 Task: Change pronouns to he/him.
Action: Mouse moved to (919, 116)
Screenshot: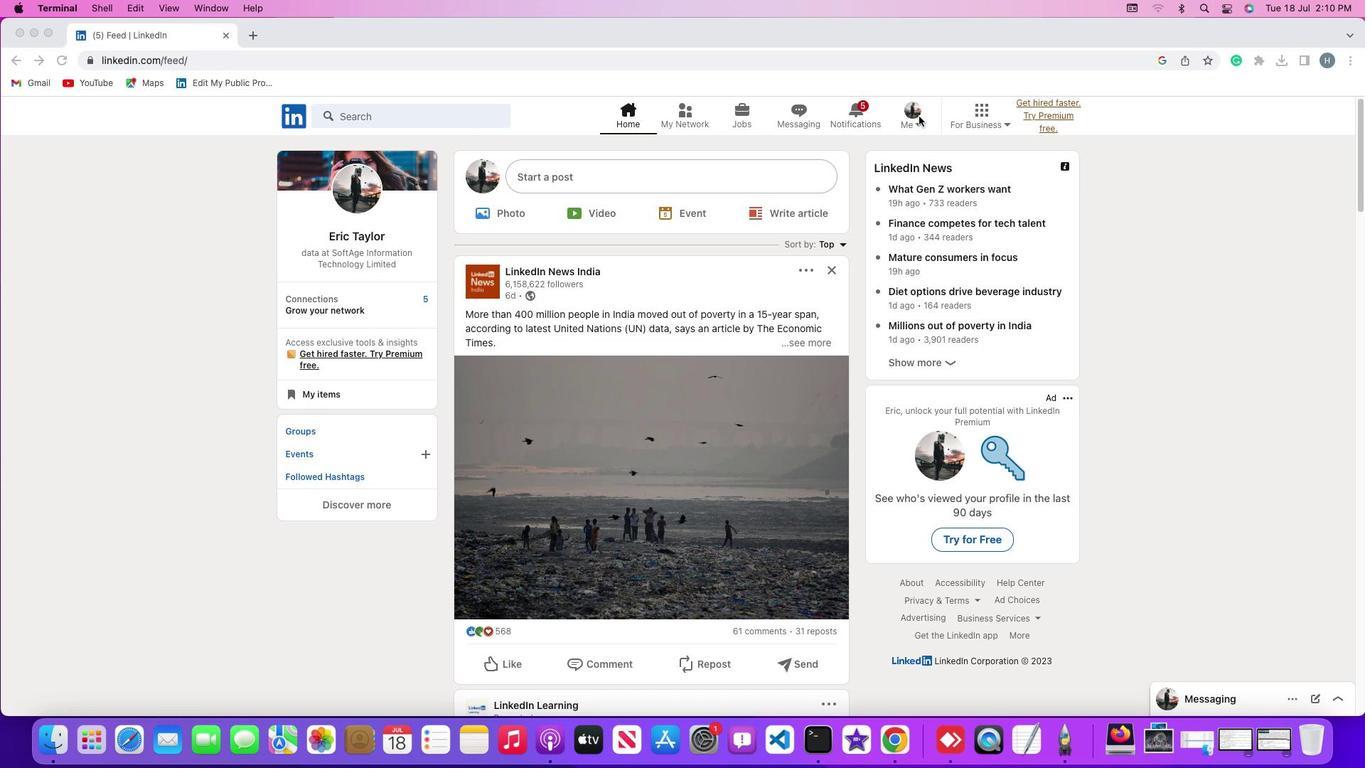
Action: Mouse pressed left at (919, 116)
Screenshot: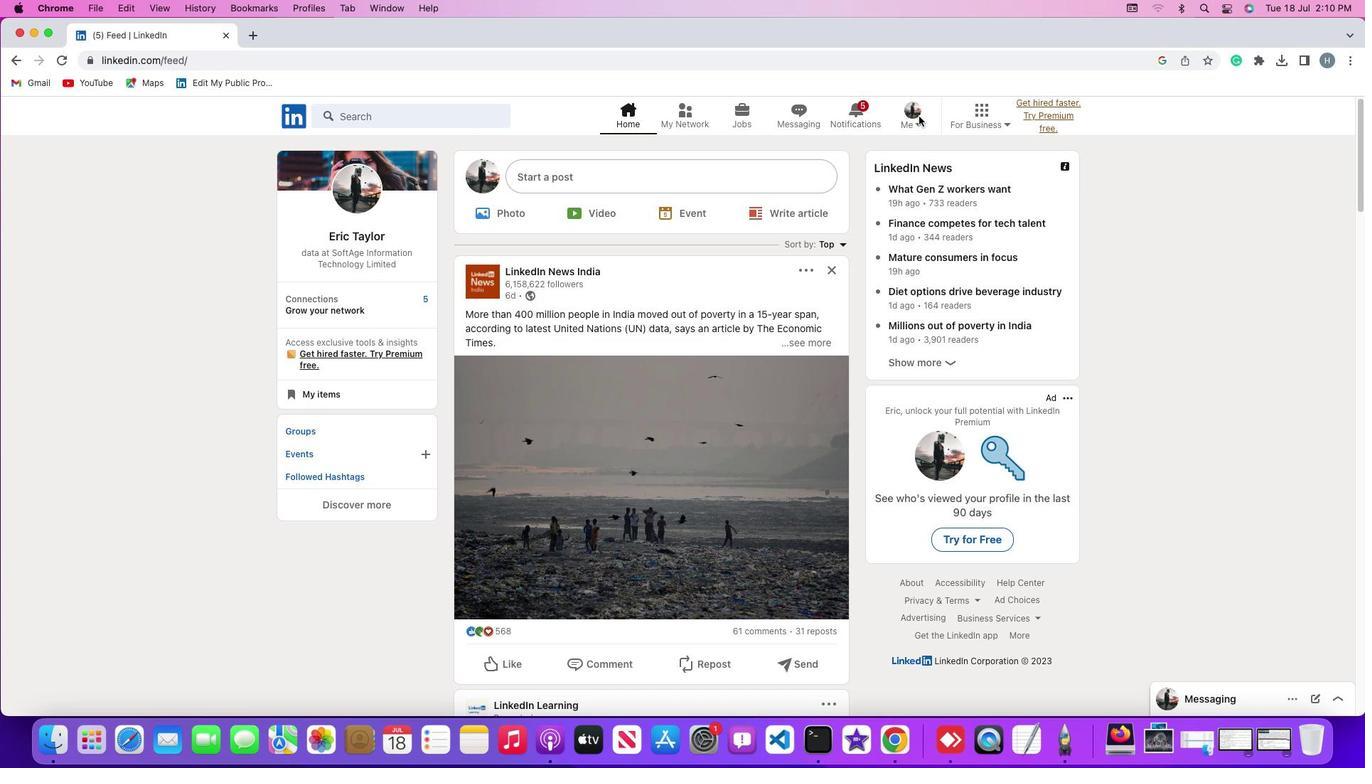 
Action: Mouse moved to (919, 119)
Screenshot: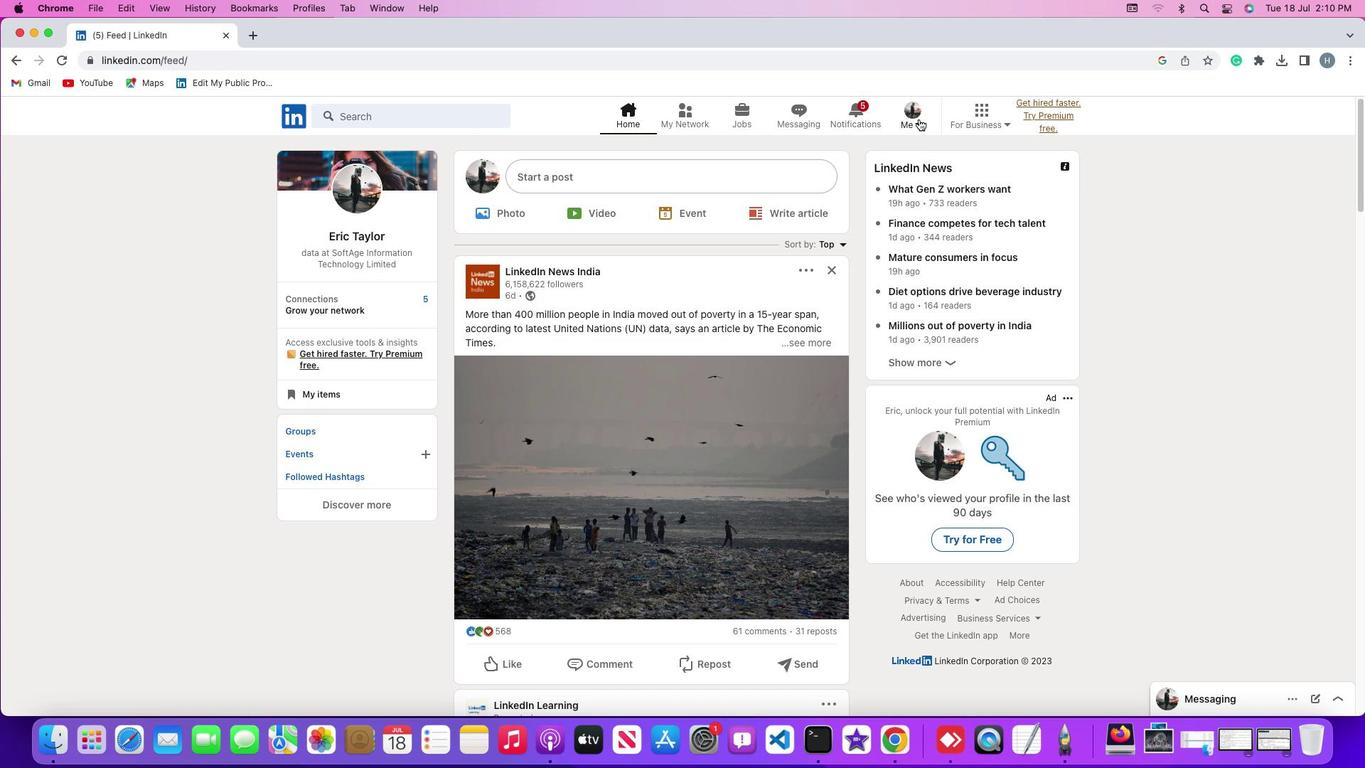 
Action: Mouse pressed left at (919, 119)
Screenshot: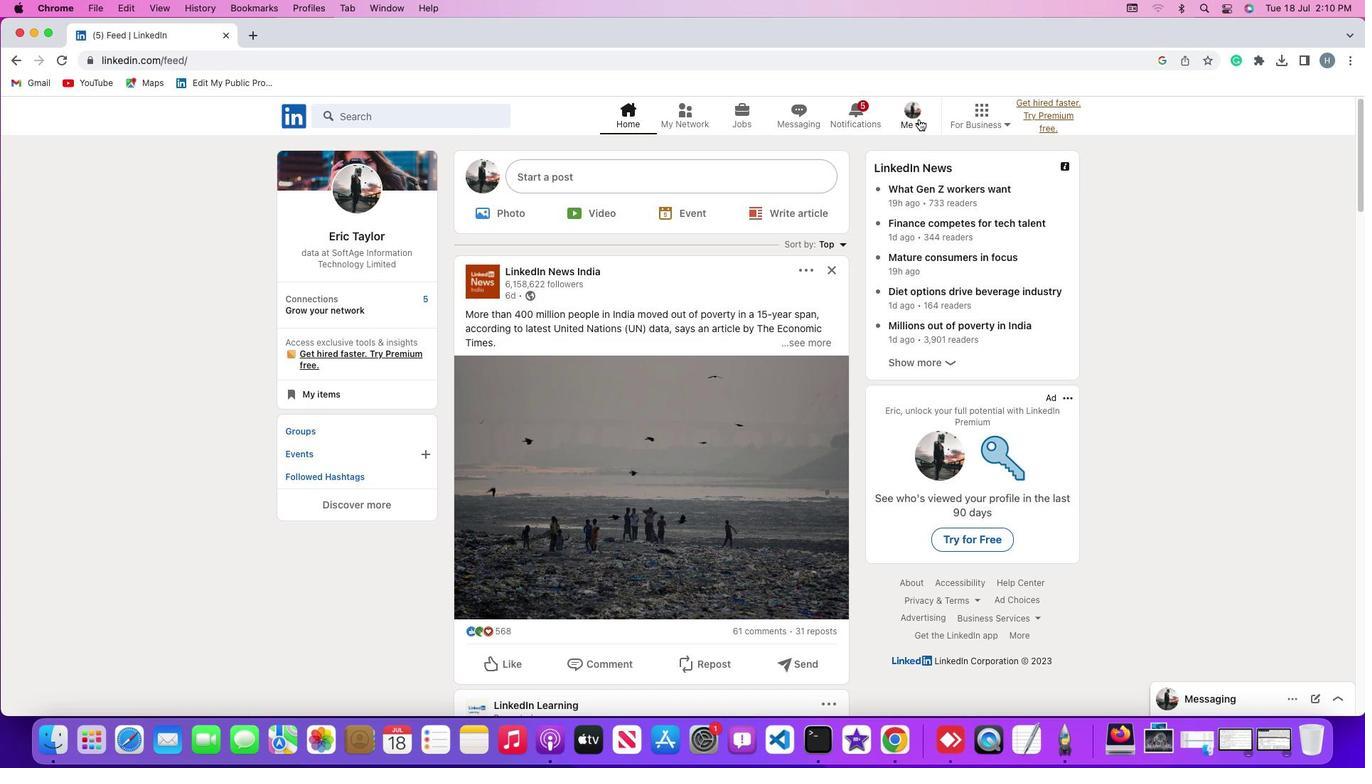 
Action: Mouse moved to (903, 203)
Screenshot: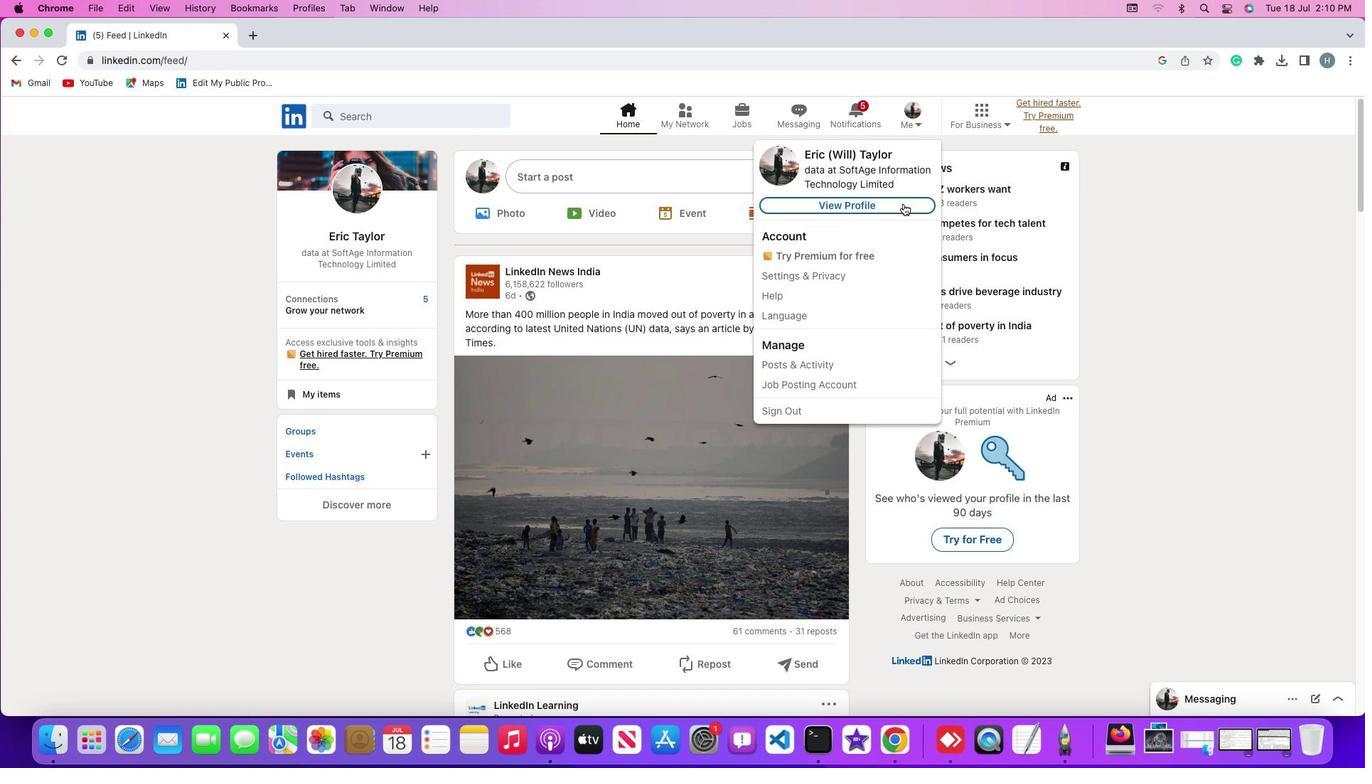 
Action: Mouse pressed left at (903, 203)
Screenshot: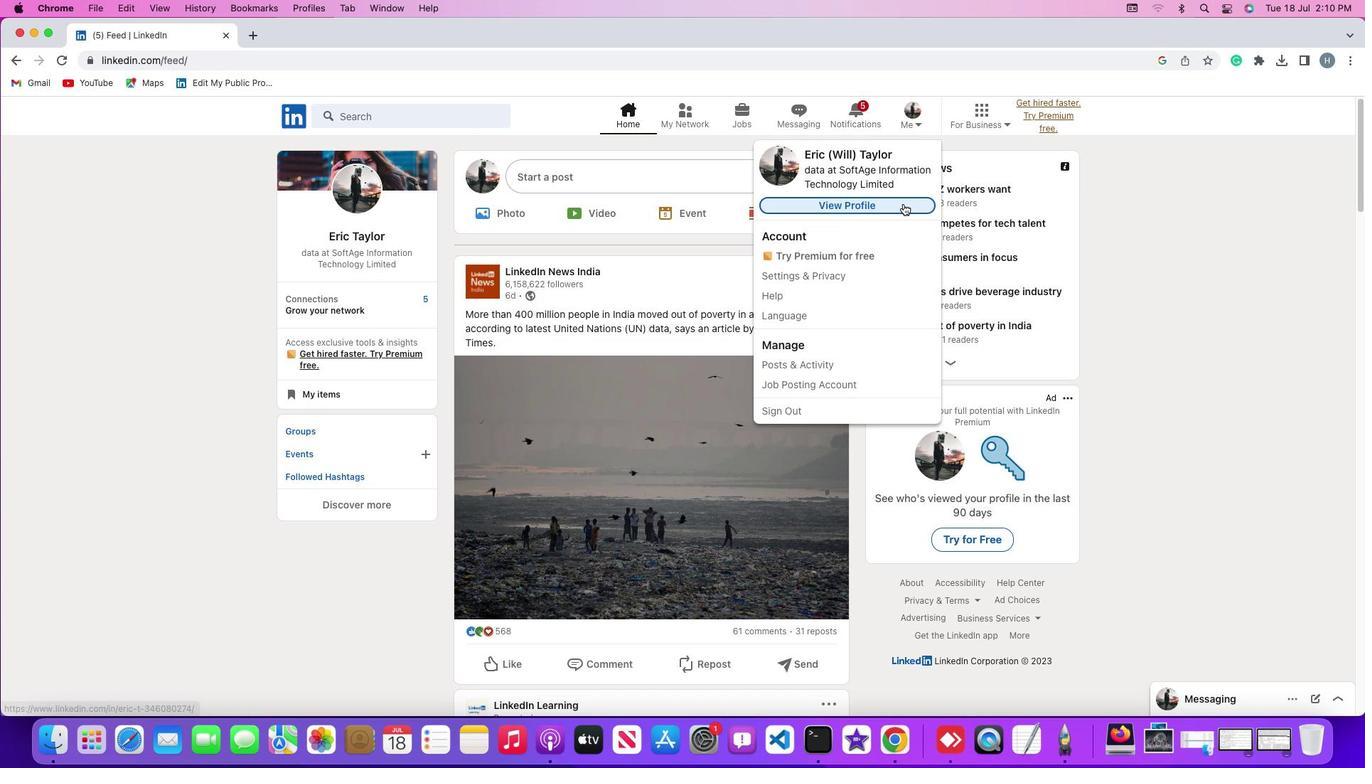 
Action: Mouse moved to (825, 315)
Screenshot: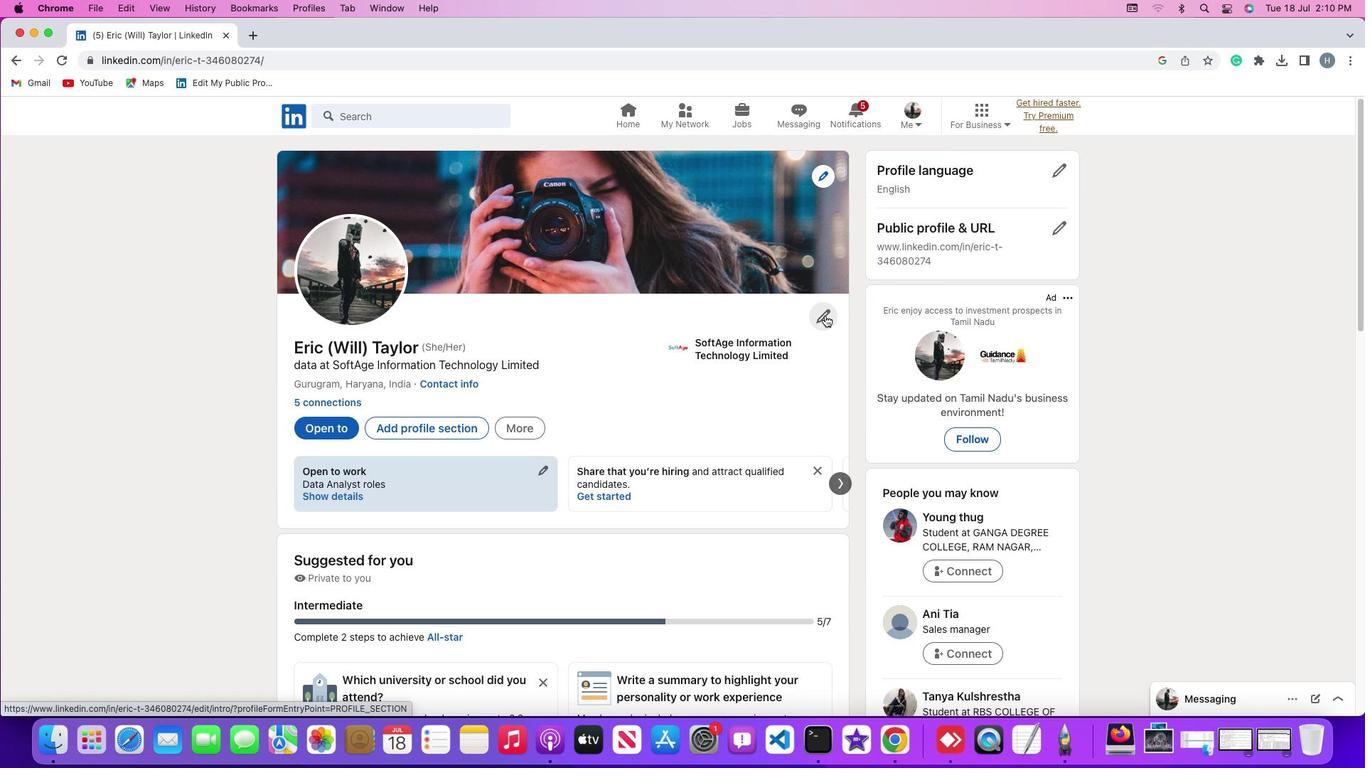 
Action: Mouse pressed left at (825, 315)
Screenshot: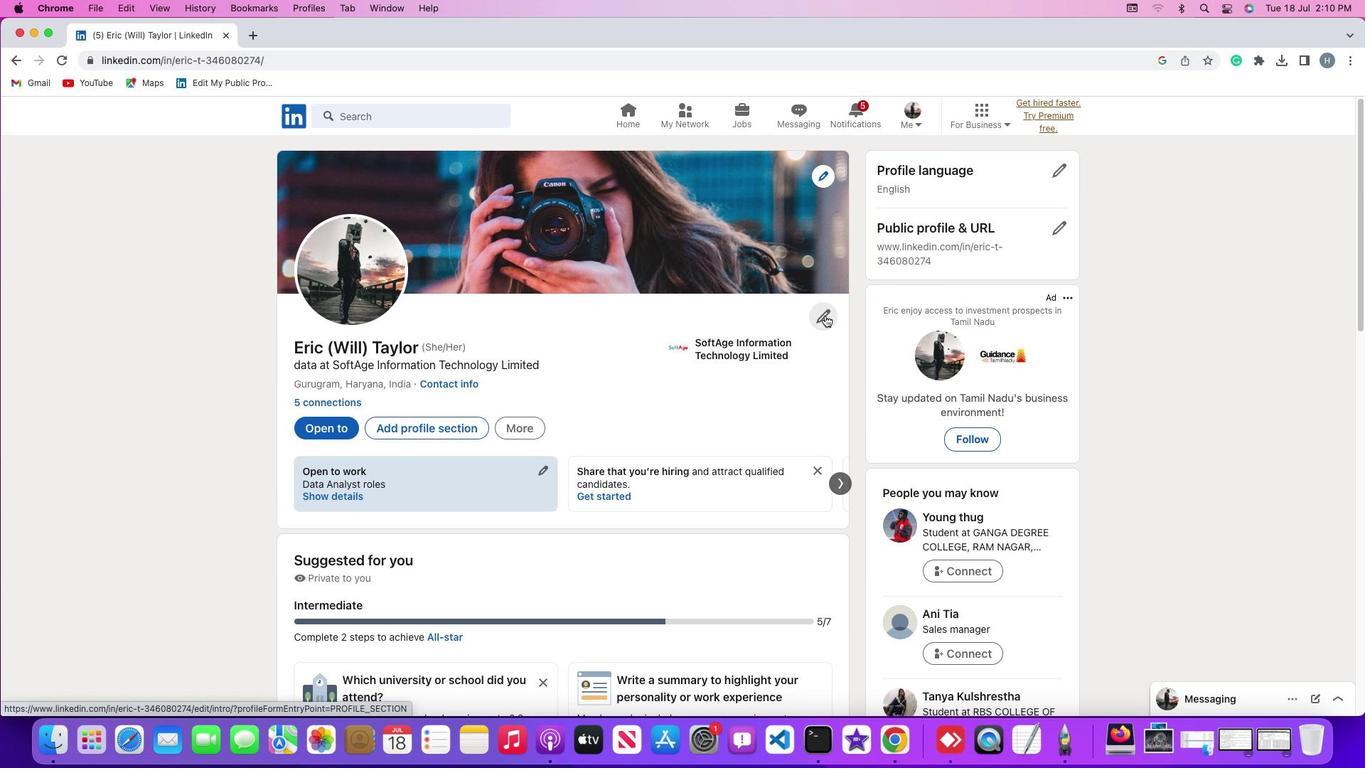 
Action: Mouse moved to (907, 474)
Screenshot: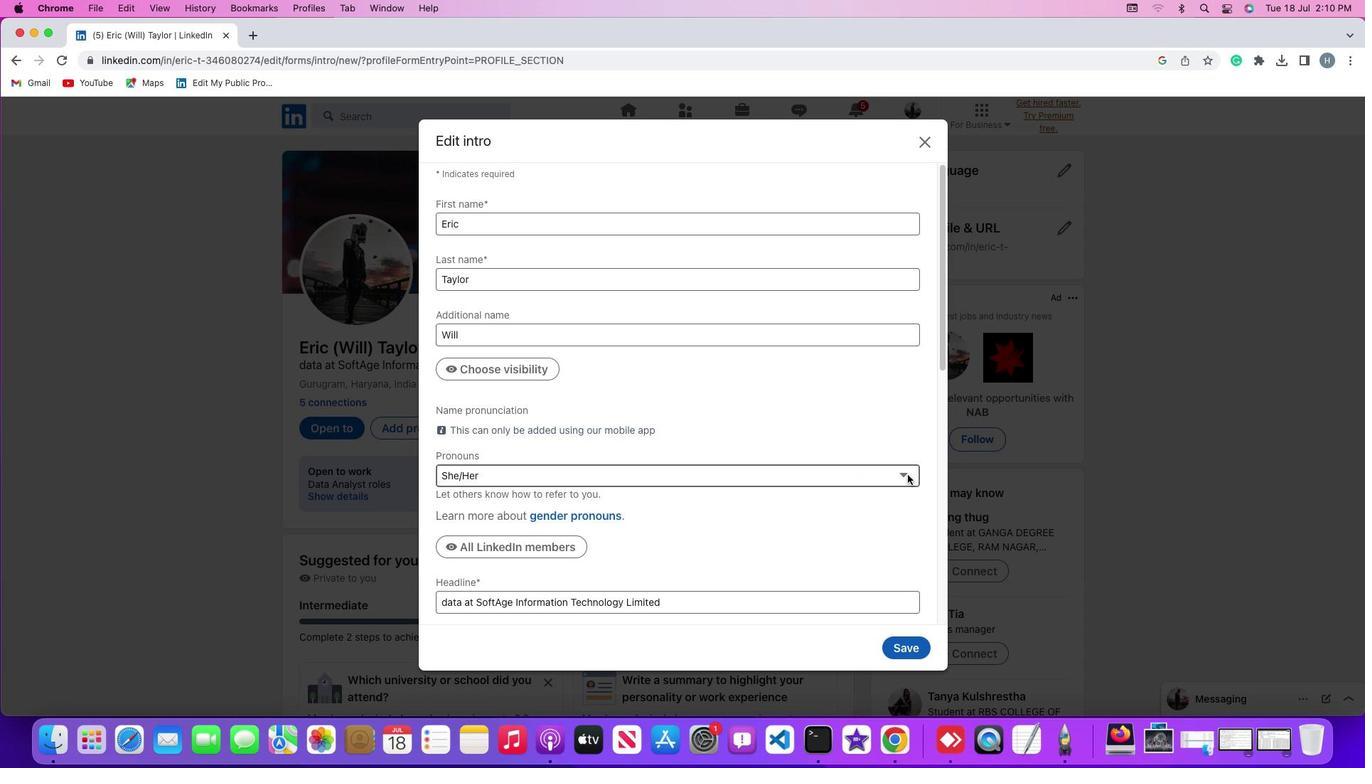 
Action: Mouse pressed left at (907, 474)
Screenshot: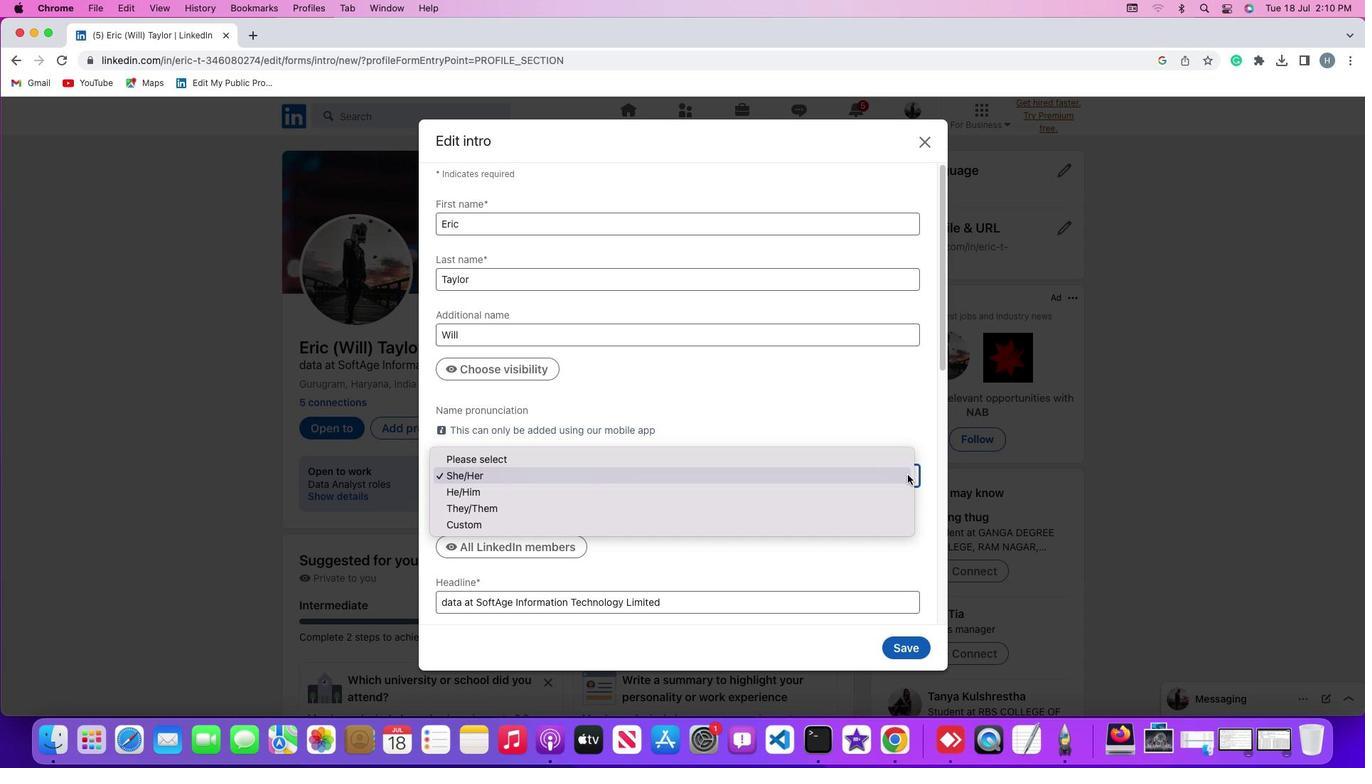 
Action: Mouse moved to (889, 491)
Screenshot: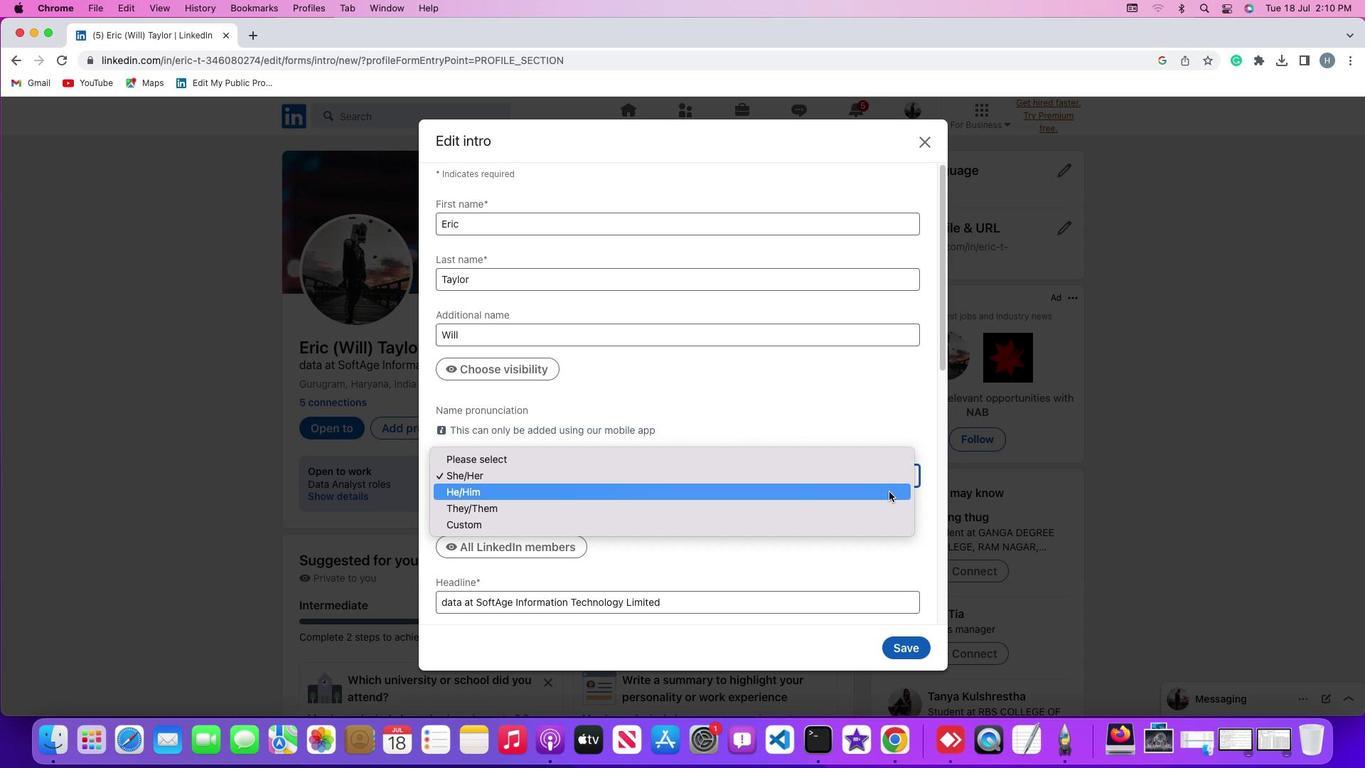 
Action: Mouse pressed left at (889, 491)
Screenshot: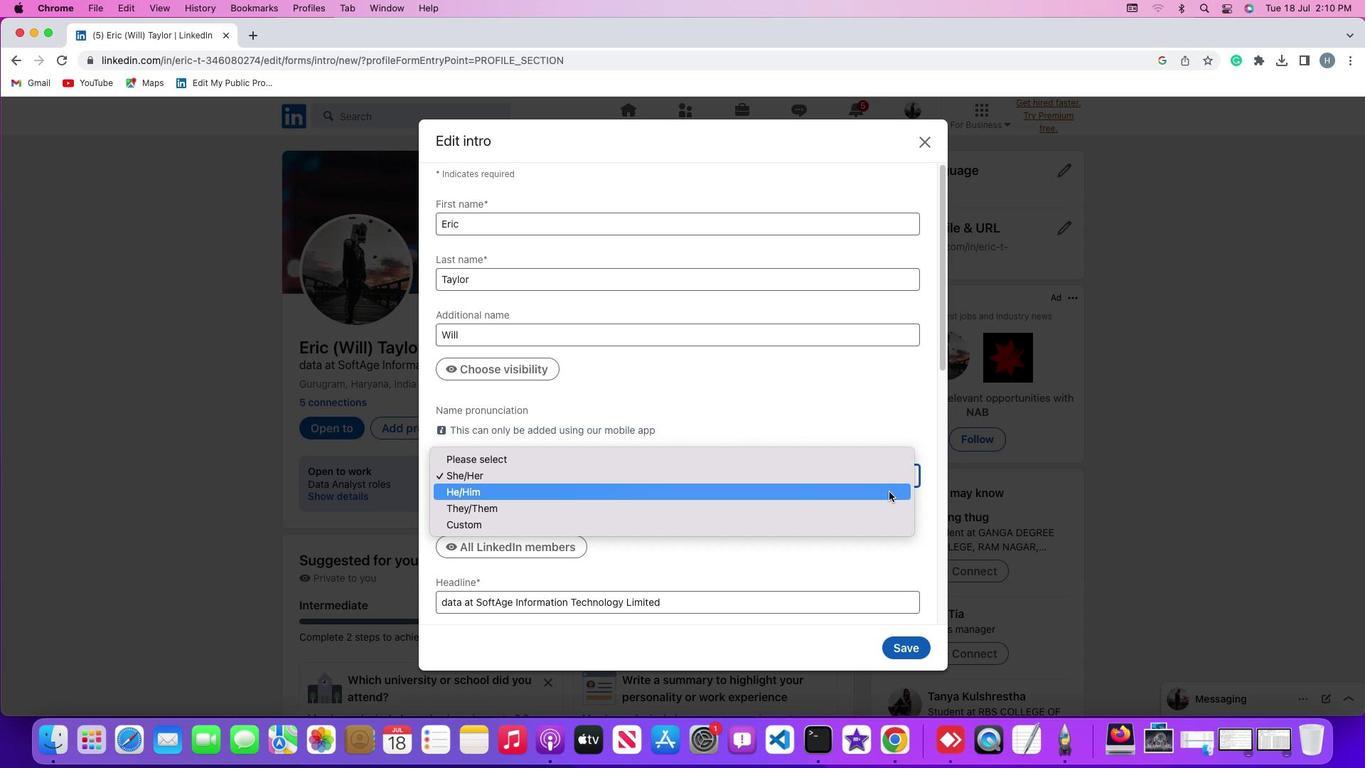 
Action: Mouse moved to (919, 646)
Screenshot: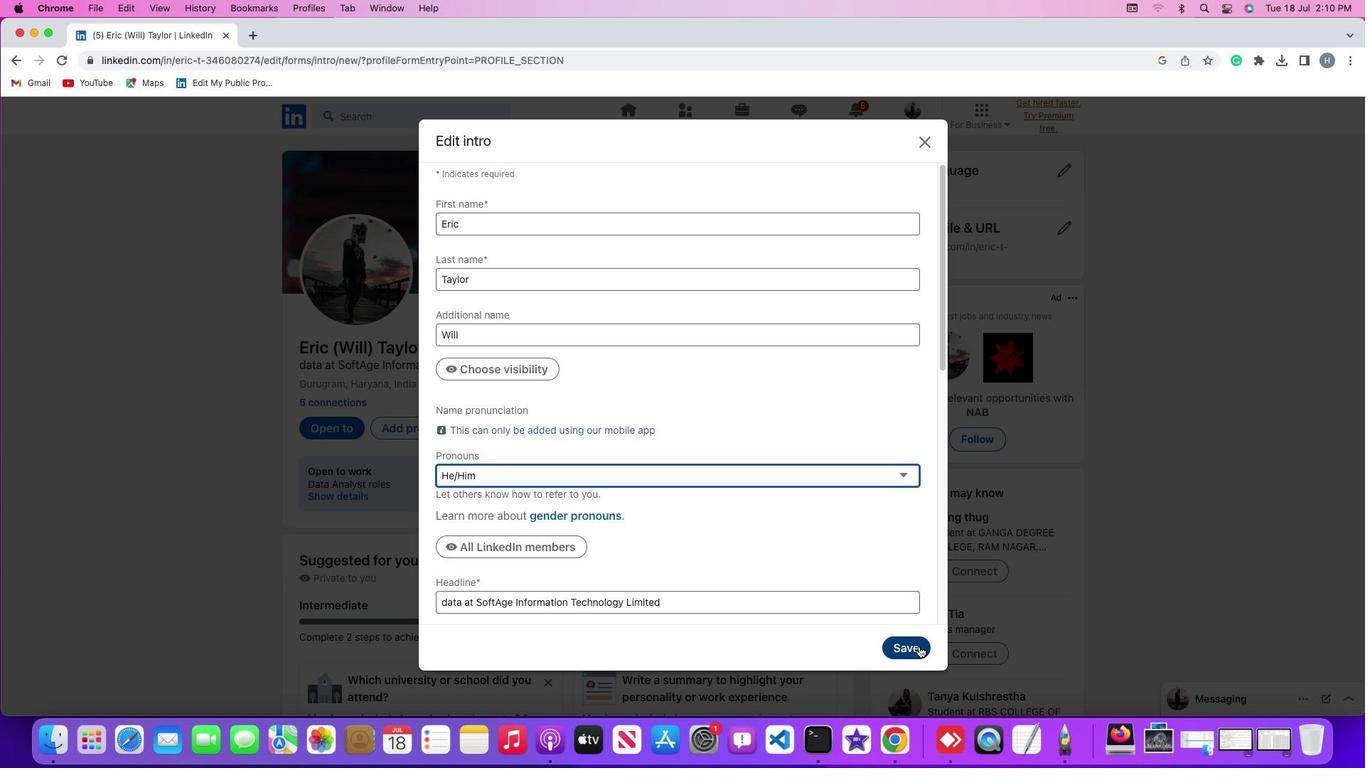 
Action: Mouse pressed left at (919, 646)
Screenshot: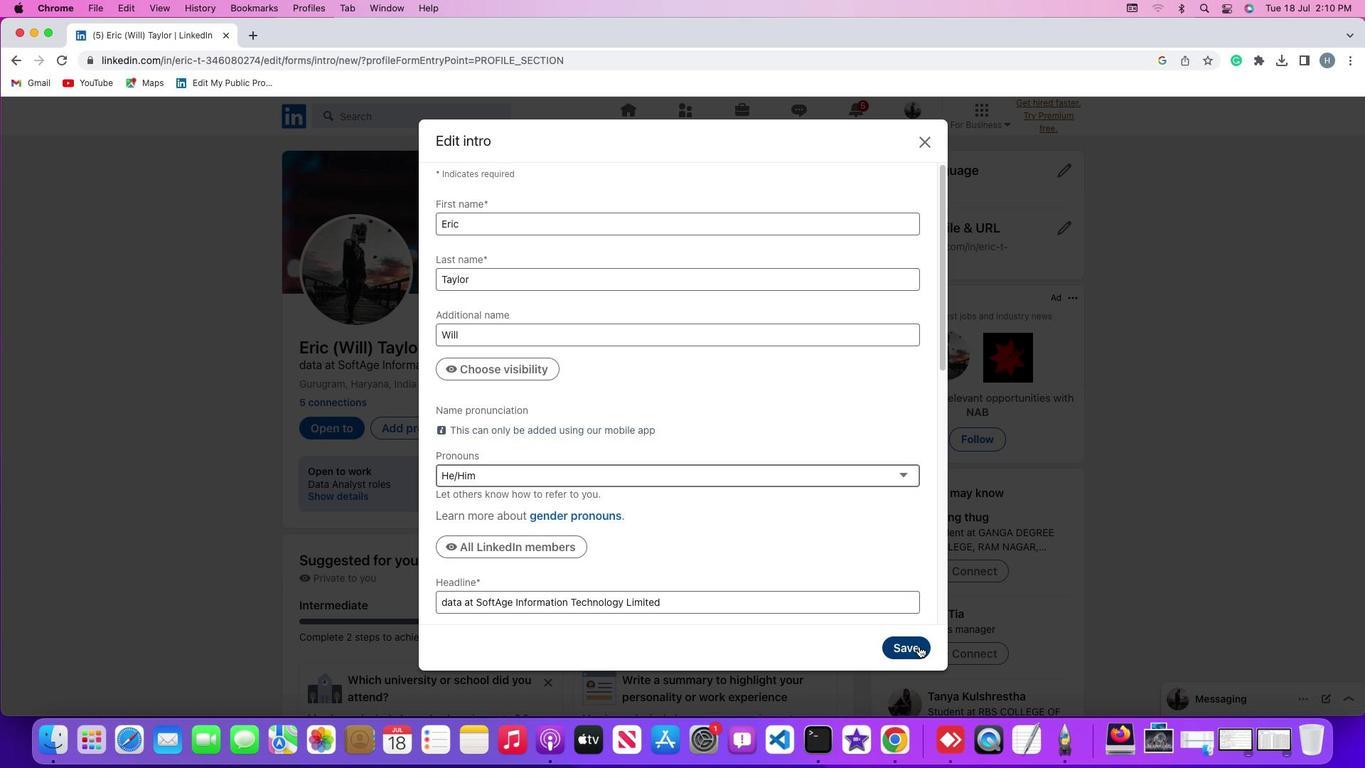 
Action: Mouse moved to (793, 551)
Screenshot: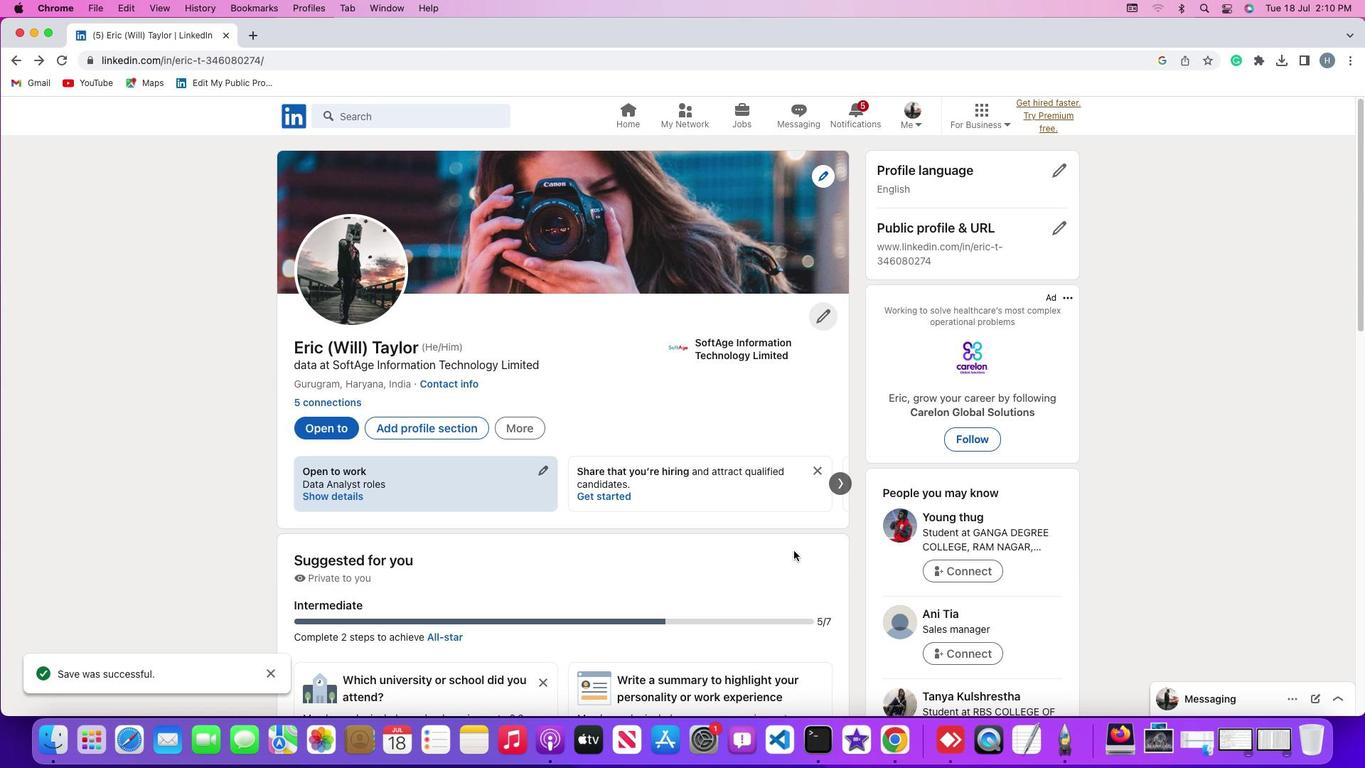 
